 Task: Horizontally align the page to the center.
Action: Mouse moved to (78, 139)
Screenshot: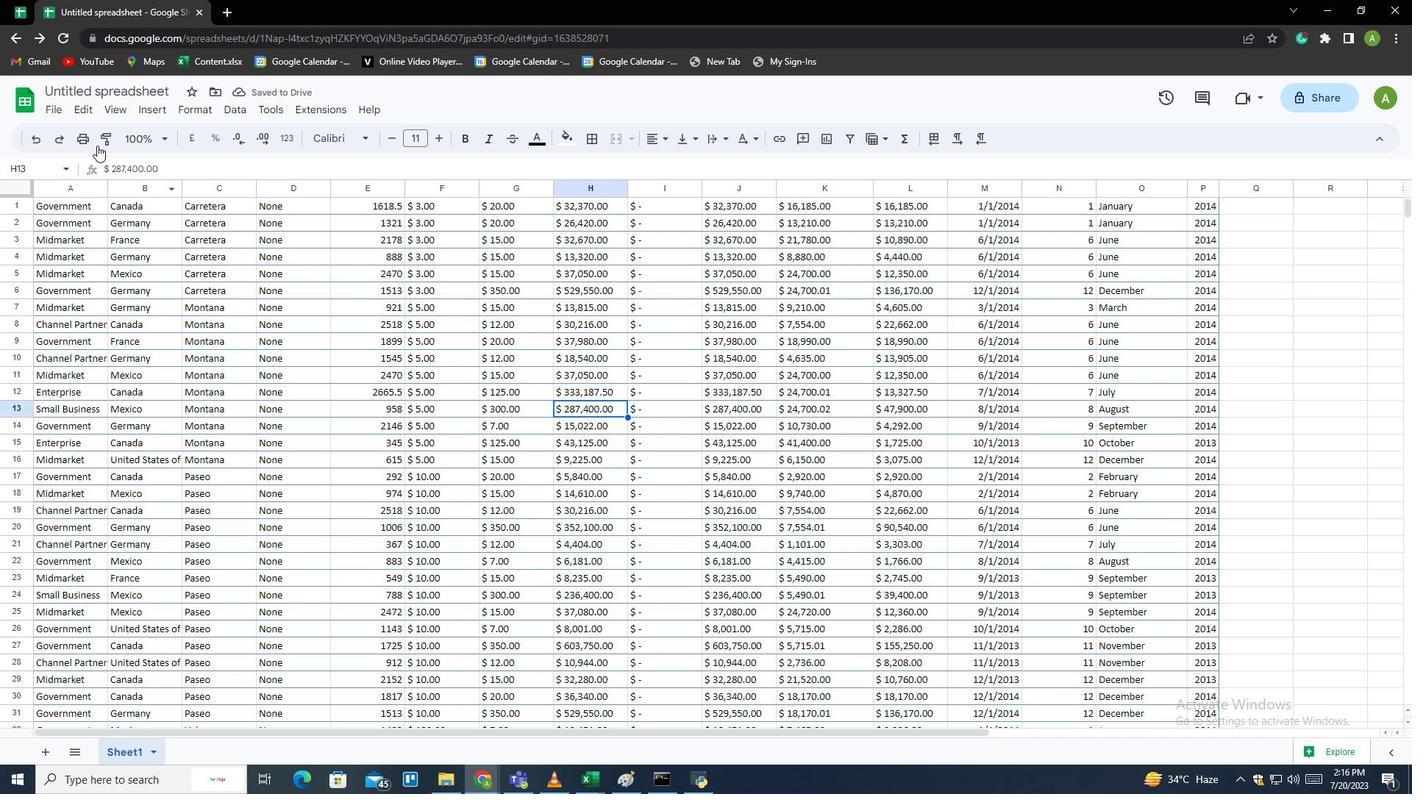 
Action: Mouse pressed left at (78, 139)
Screenshot: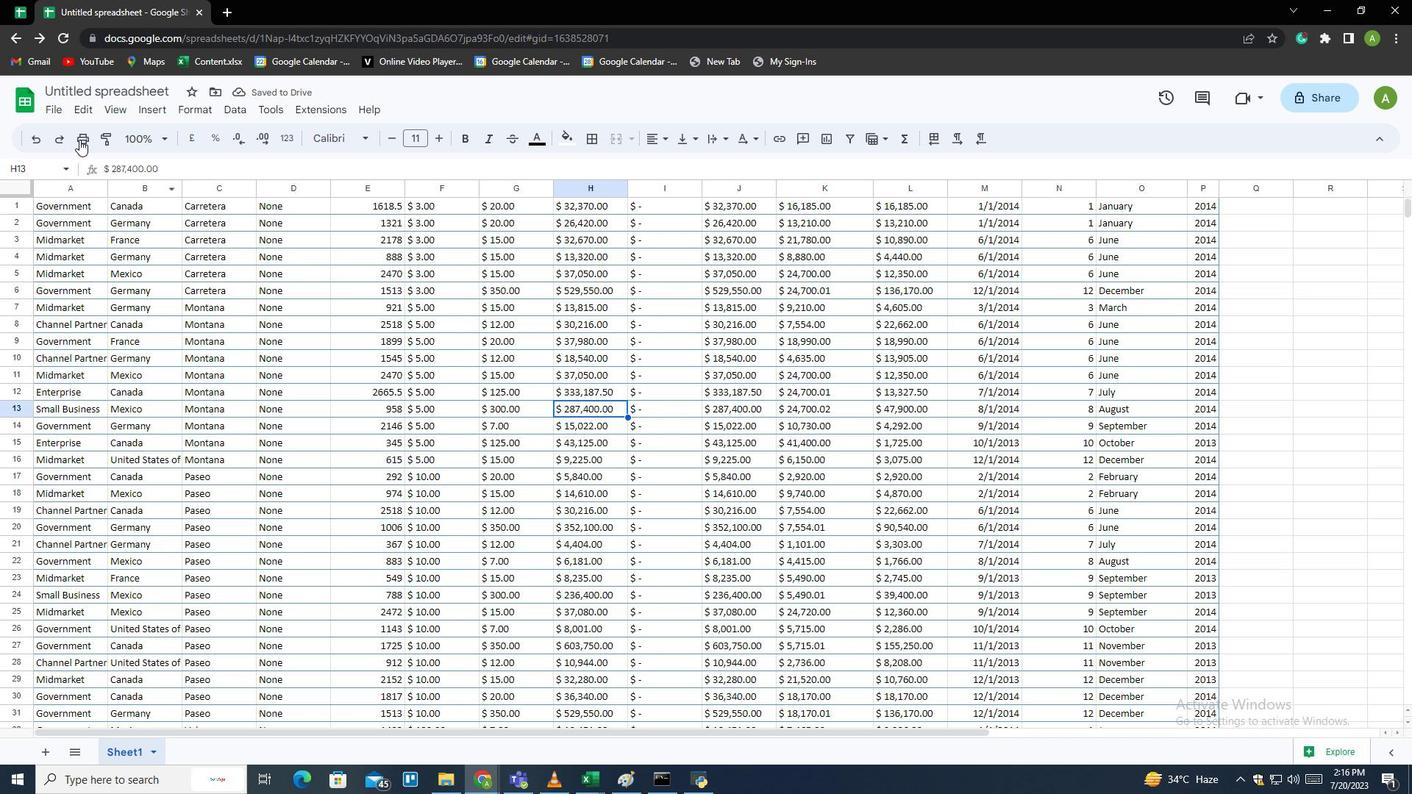 
Action: Mouse moved to (1230, 472)
Screenshot: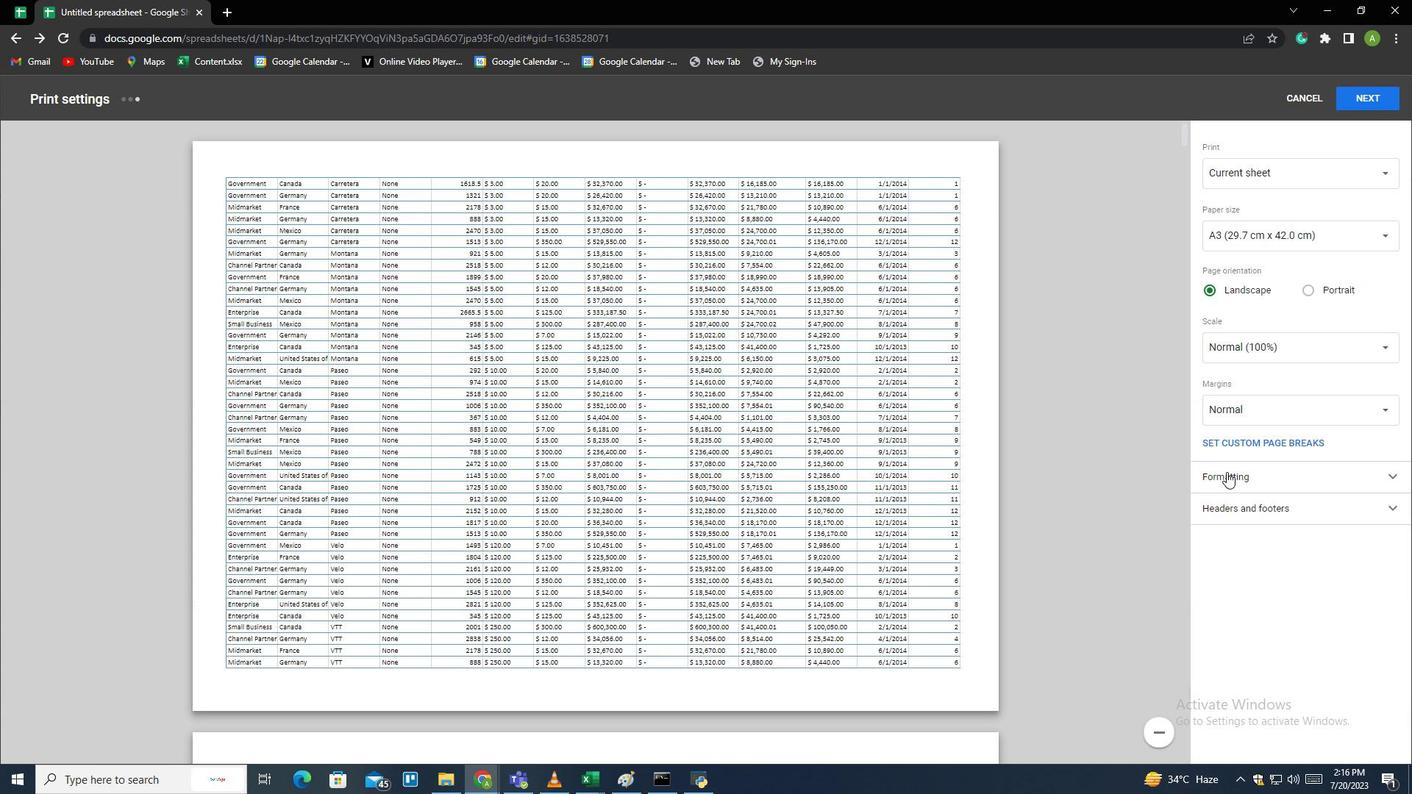 
Action: Mouse pressed left at (1230, 472)
Screenshot: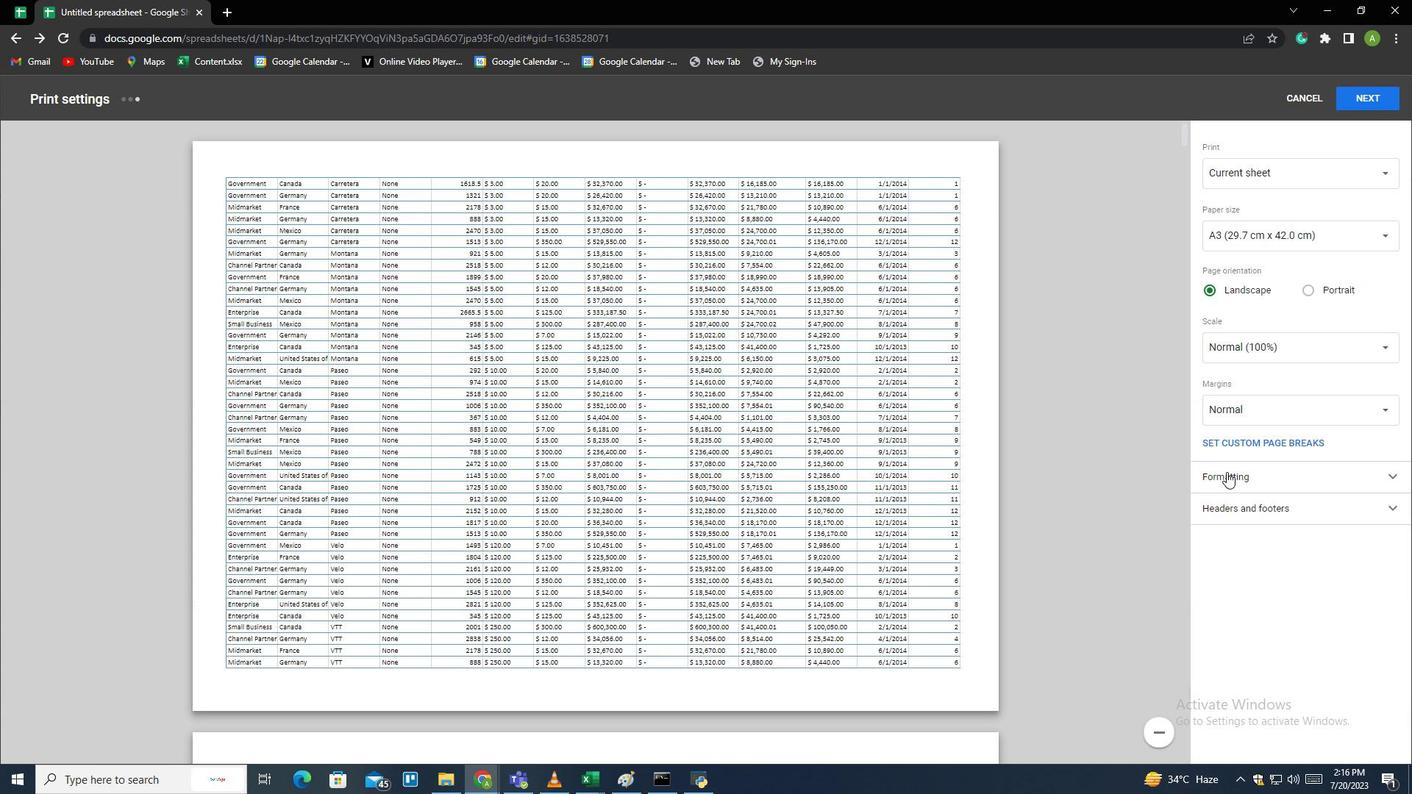 
Action: Mouse moved to (1247, 573)
Screenshot: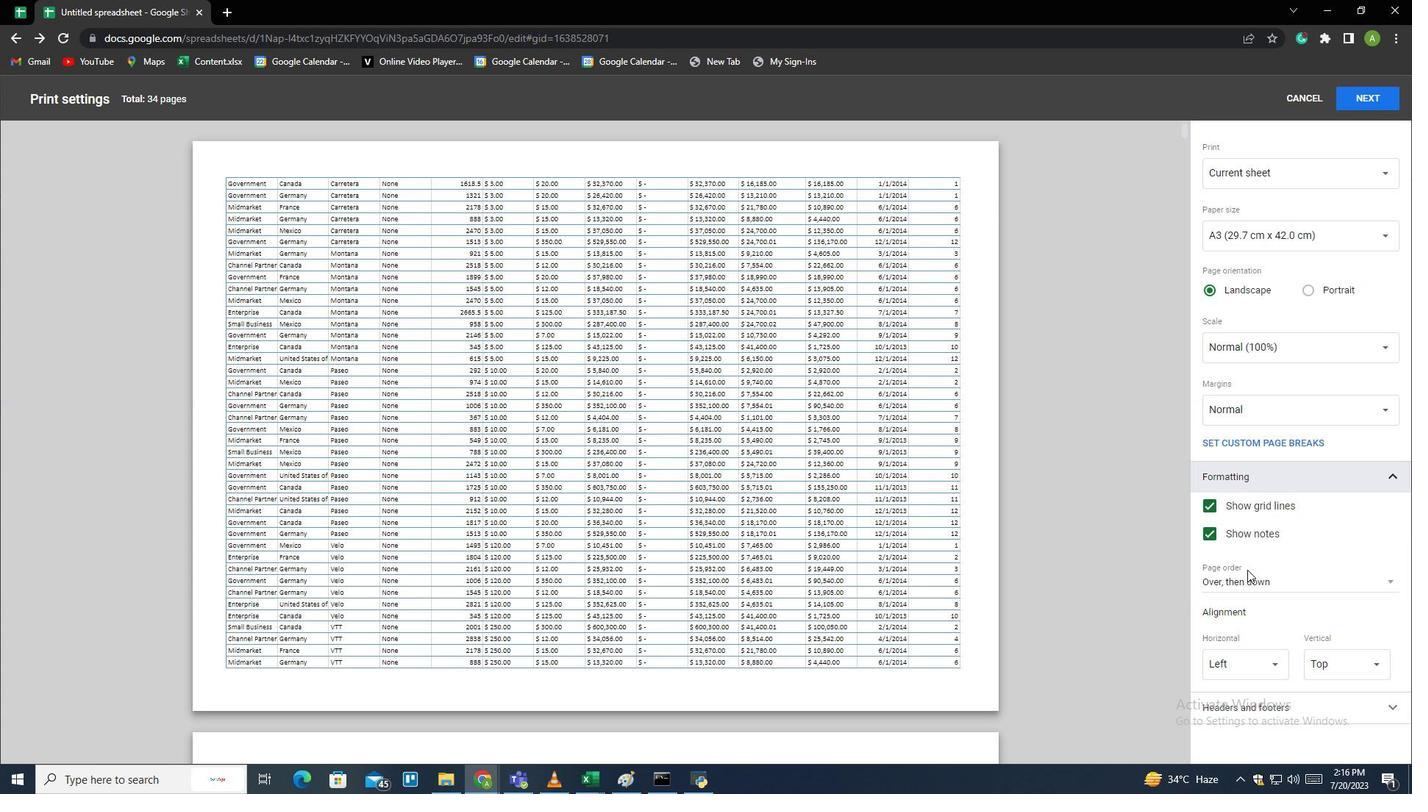 
Action: Mouse scrolled (1247, 572) with delta (0, 0)
Screenshot: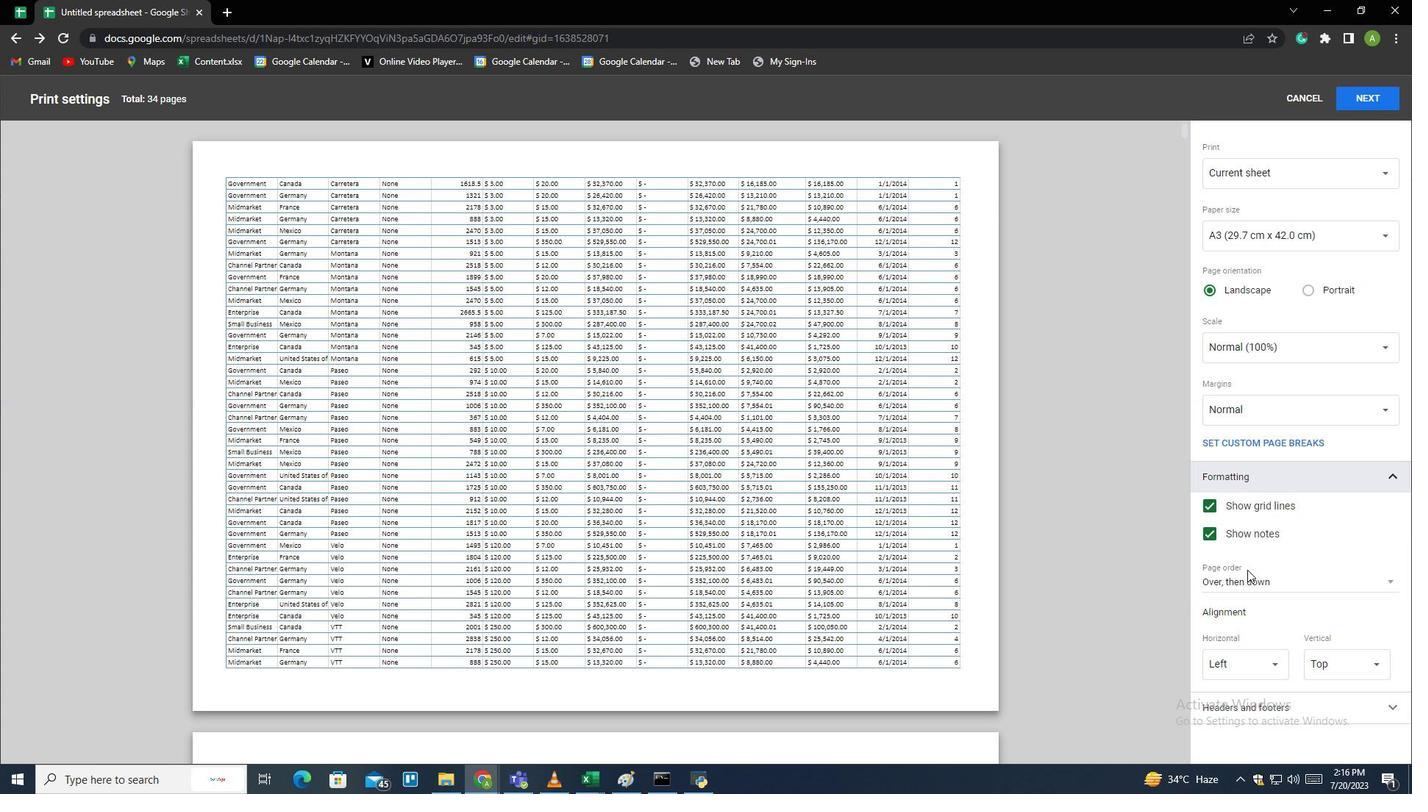 
Action: Mouse scrolled (1247, 572) with delta (0, 0)
Screenshot: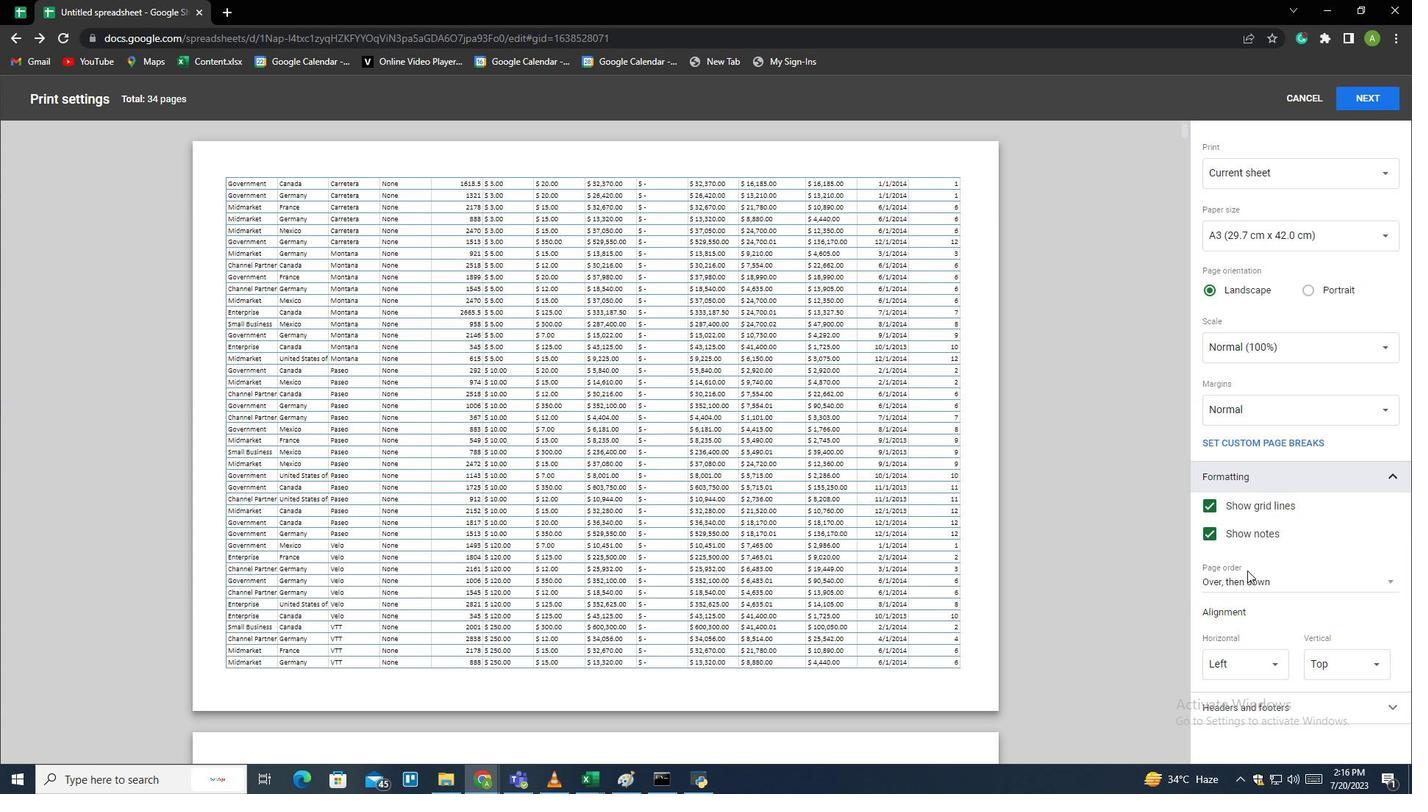 
Action: Mouse moved to (1250, 656)
Screenshot: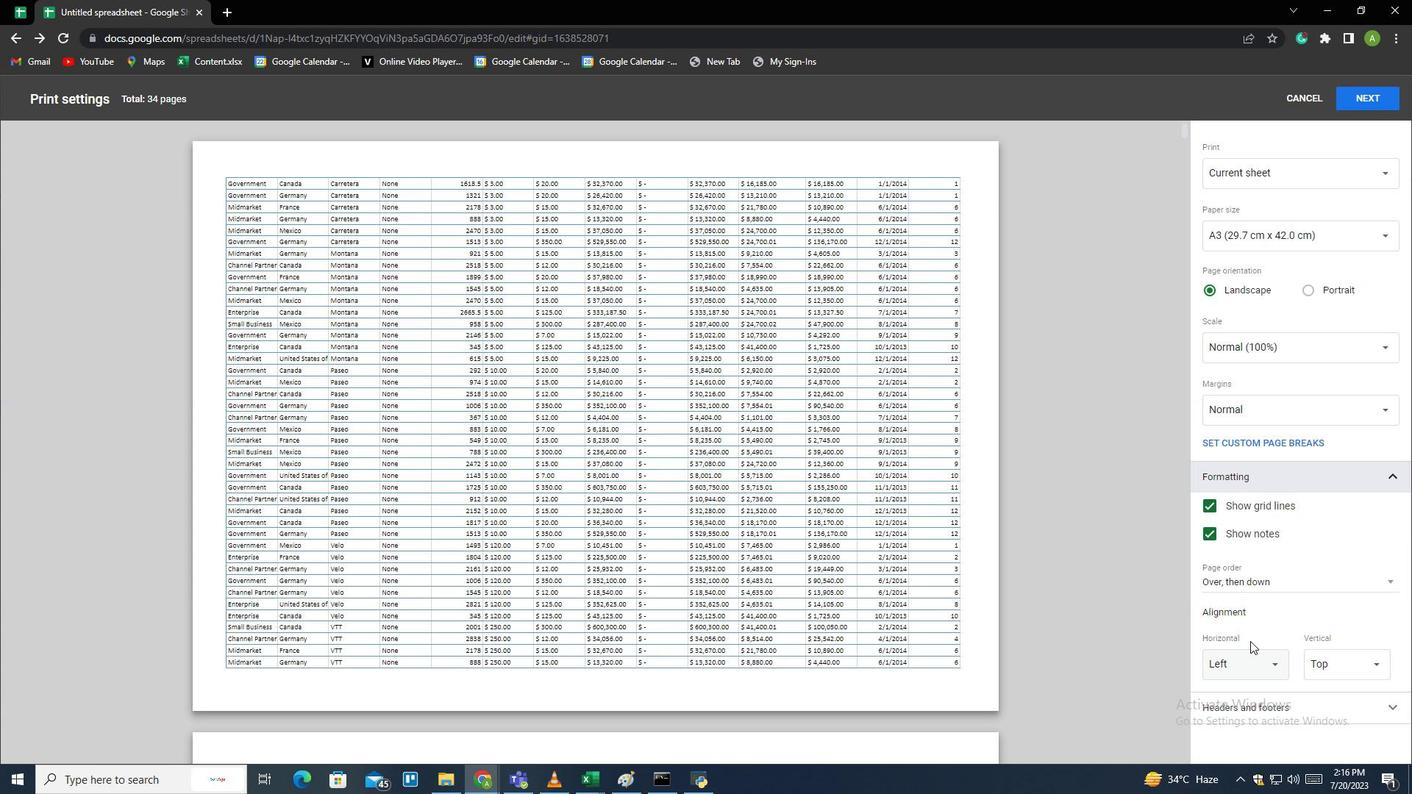 
Action: Mouse pressed left at (1250, 656)
Screenshot: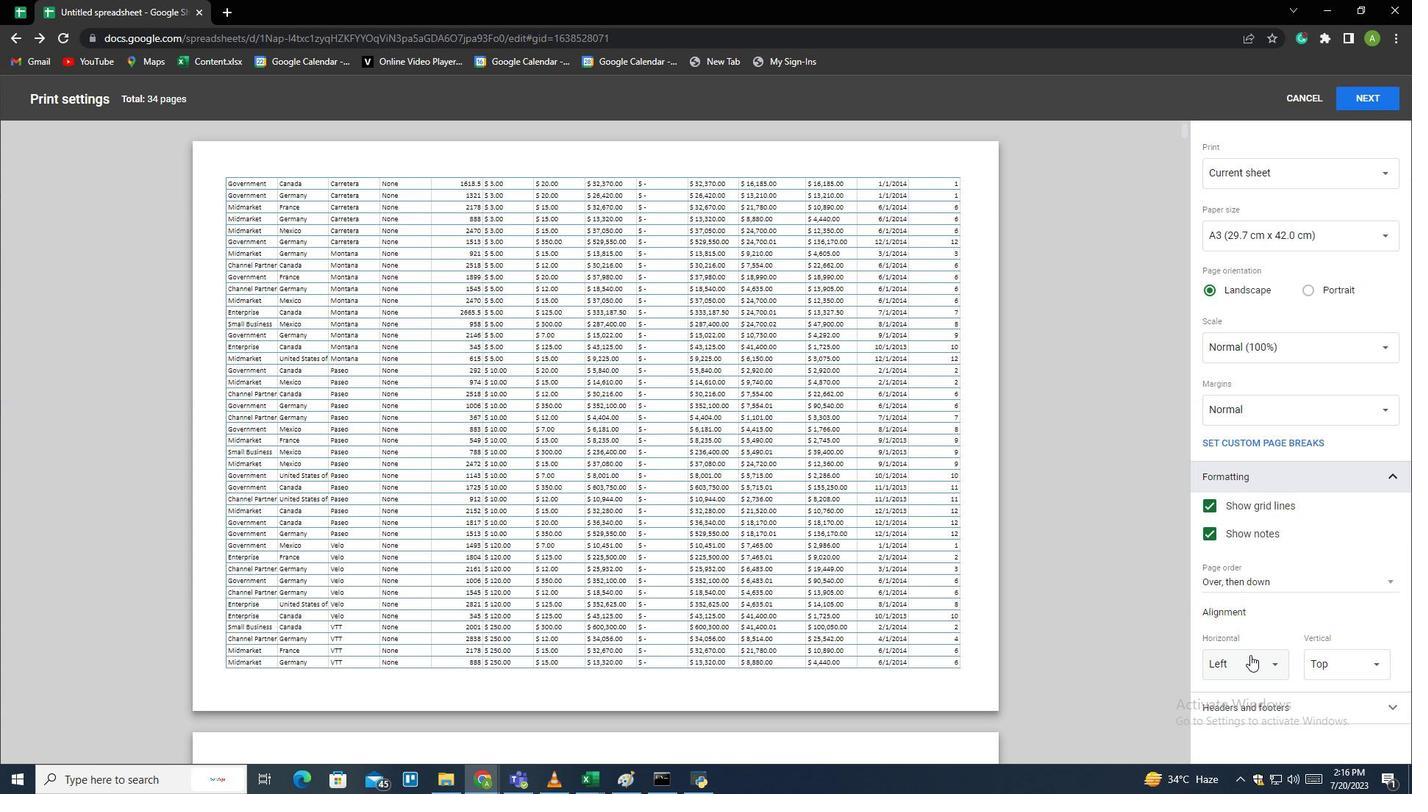 
Action: Mouse moved to (1249, 643)
Screenshot: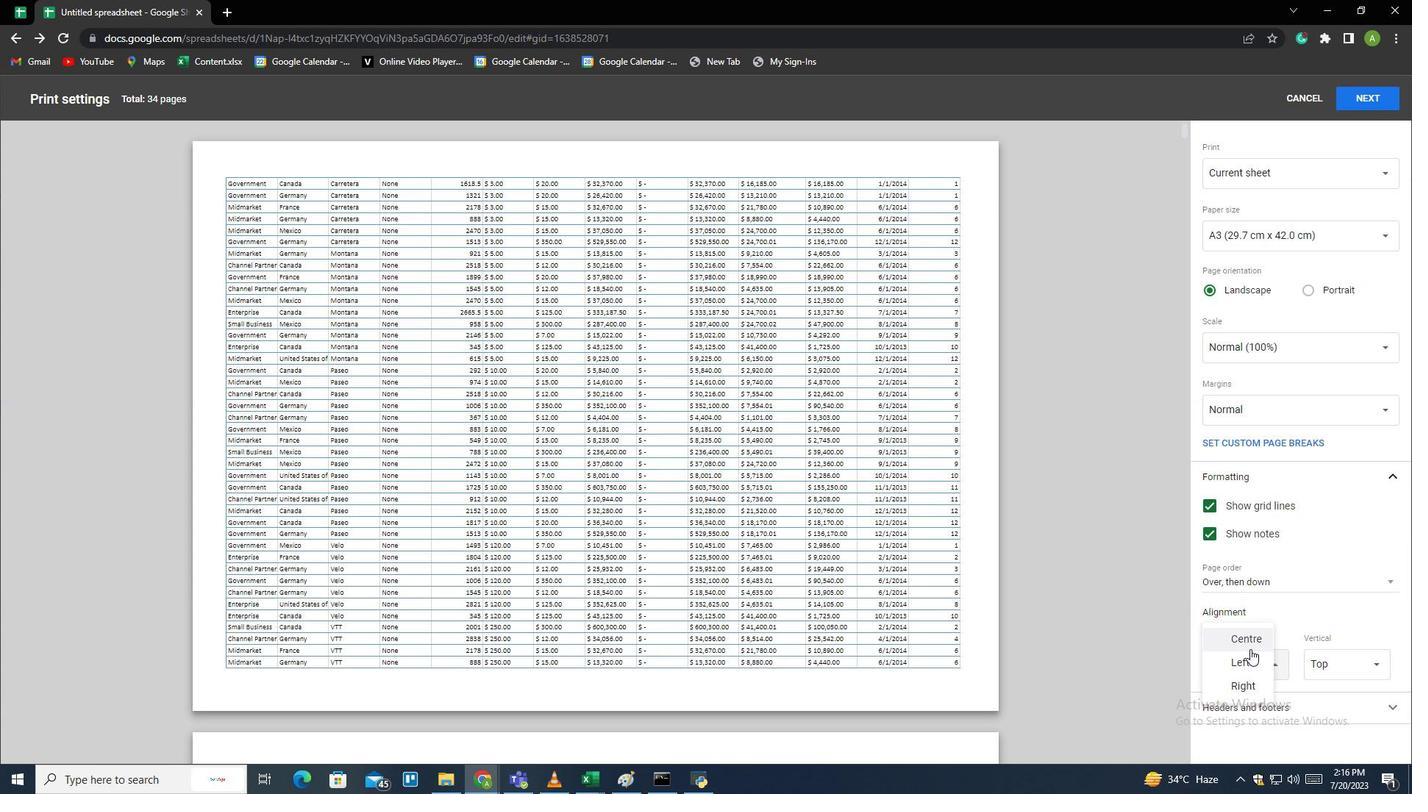 
Action: Mouse pressed left at (1249, 643)
Screenshot: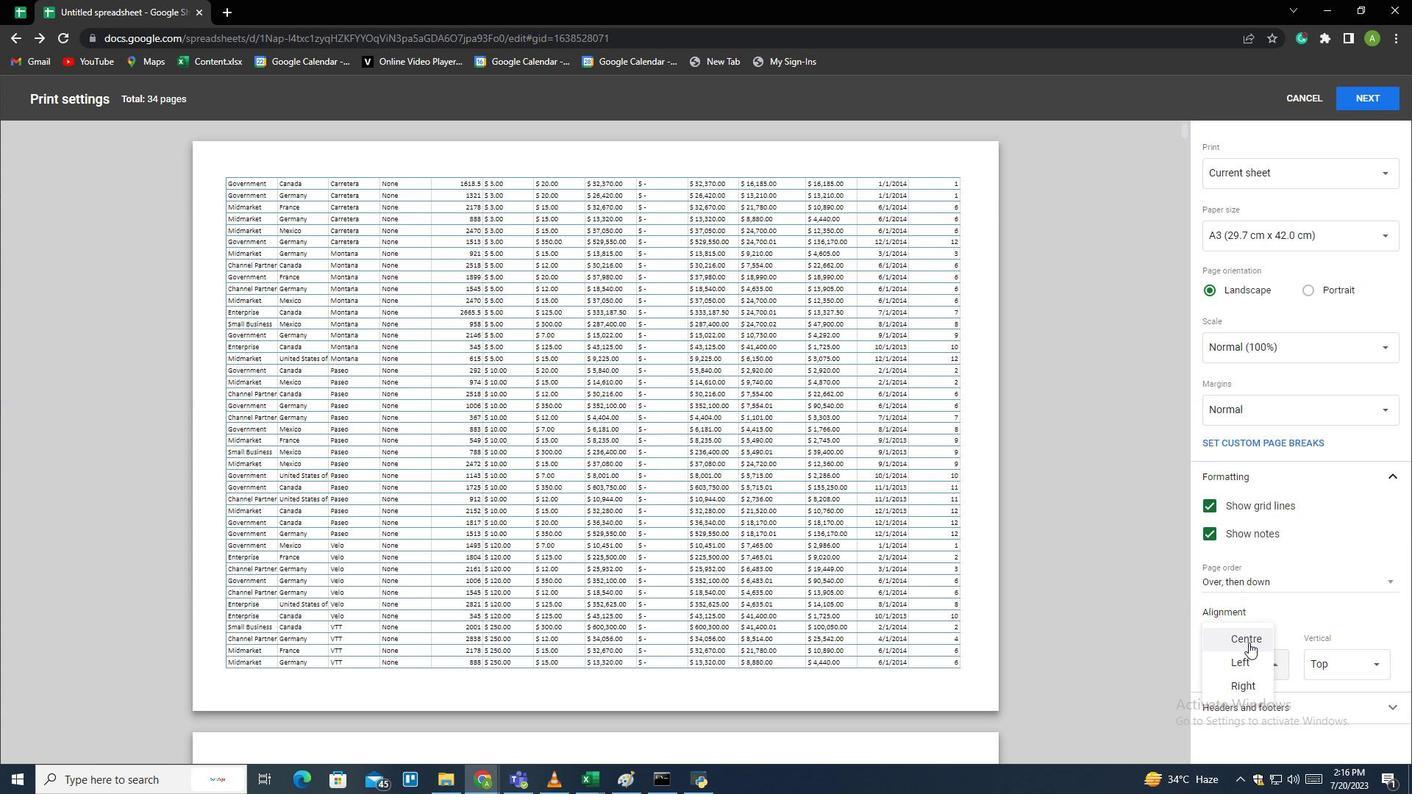 
Action: Mouse moved to (1032, 192)
Screenshot: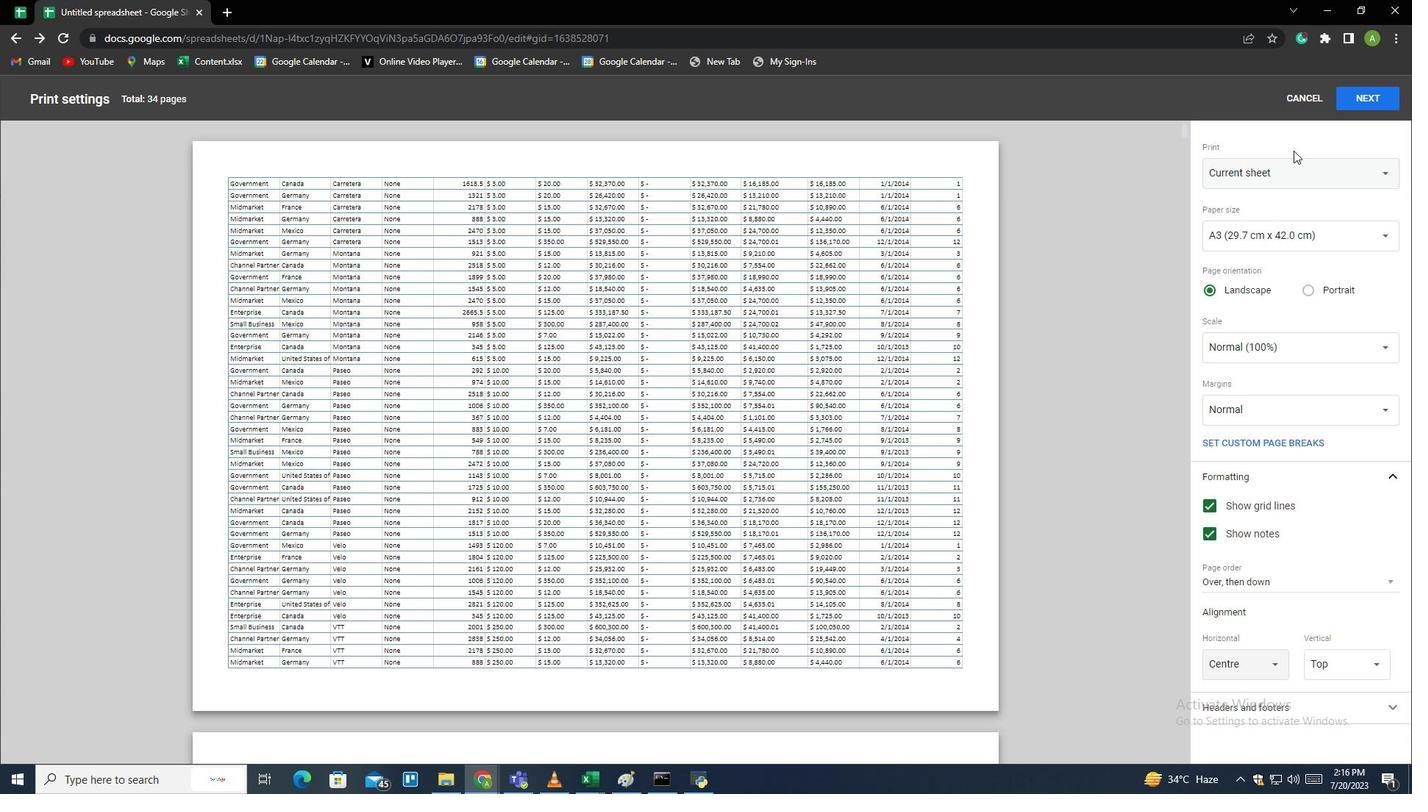 
